 Task: Create a new calendar folder named 'My monthly calendar' and set its auto-archive properties.
Action: Mouse moved to (11, 55)
Screenshot: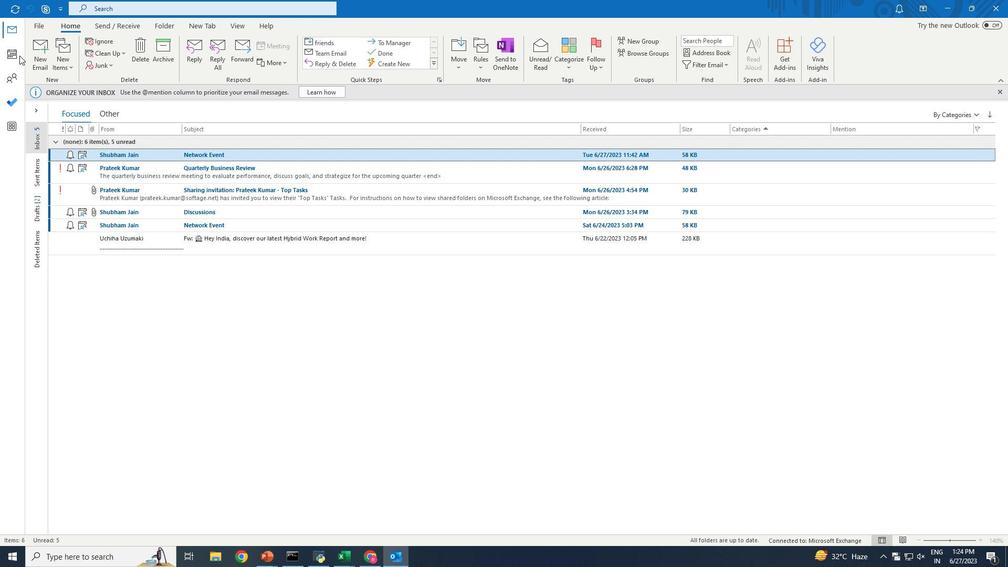 
Action: Mouse pressed left at (11, 55)
Screenshot: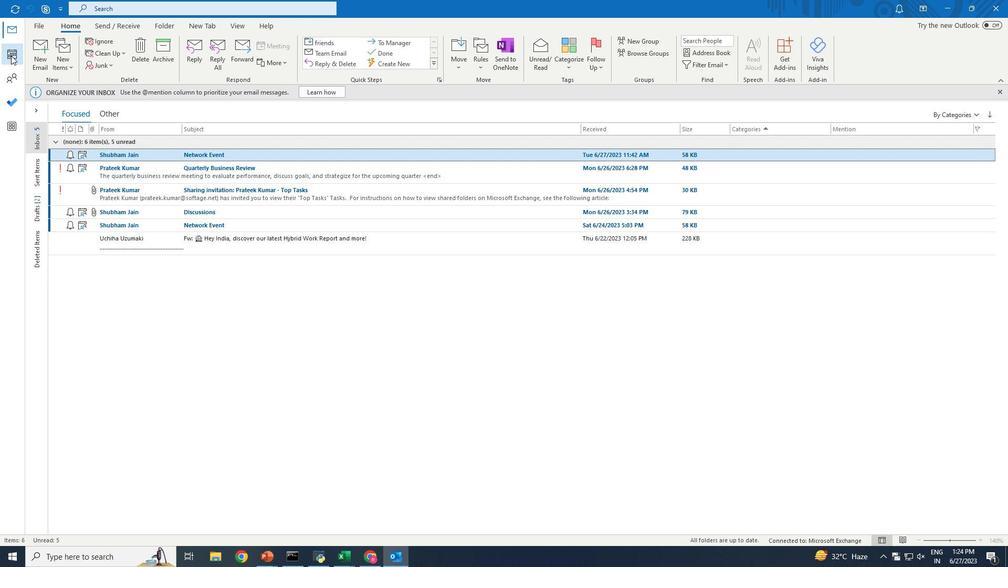 
Action: Mouse moved to (159, 26)
Screenshot: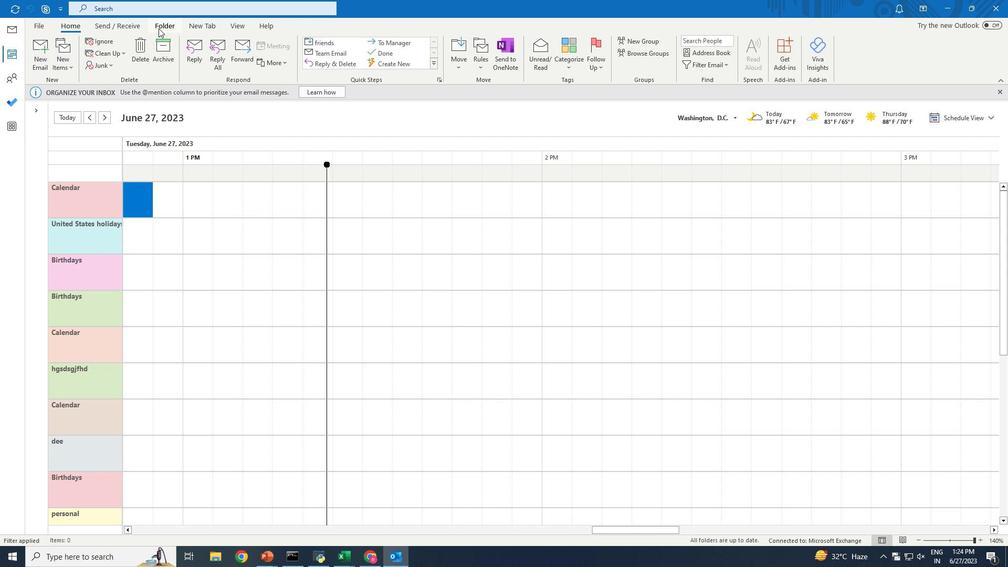 
Action: Mouse pressed left at (159, 26)
Screenshot: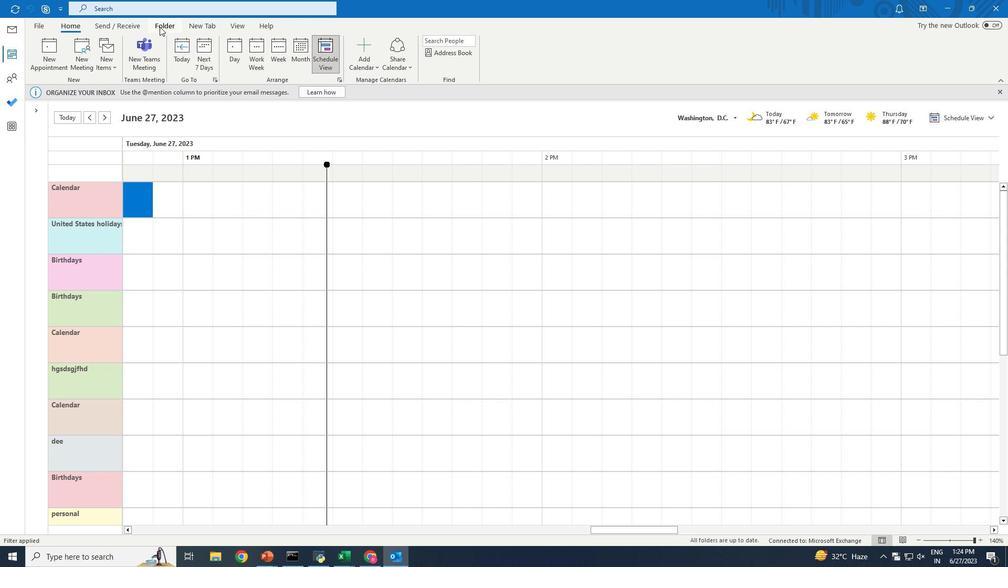 
Action: Mouse moved to (180, 51)
Screenshot: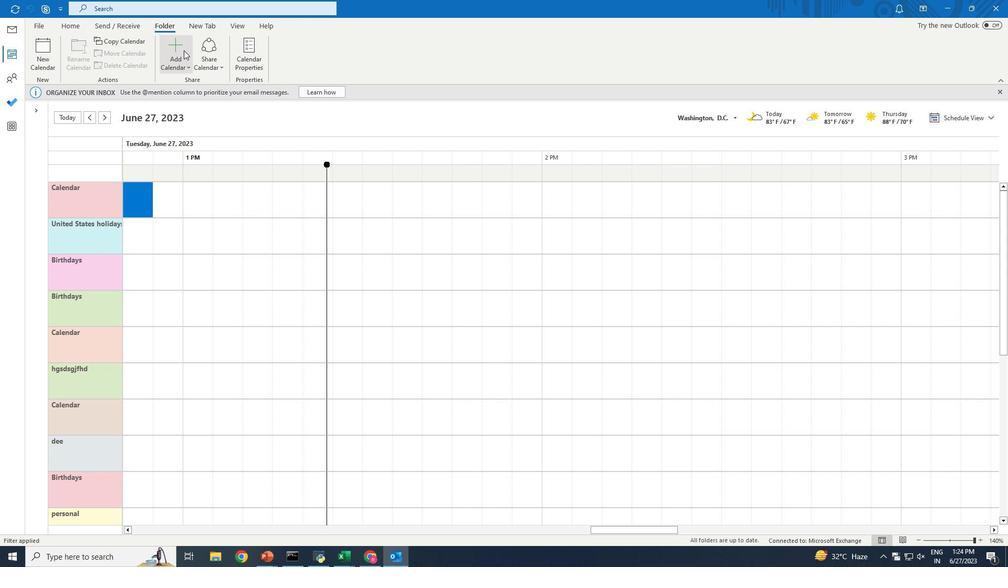
Action: Mouse pressed left at (180, 51)
Screenshot: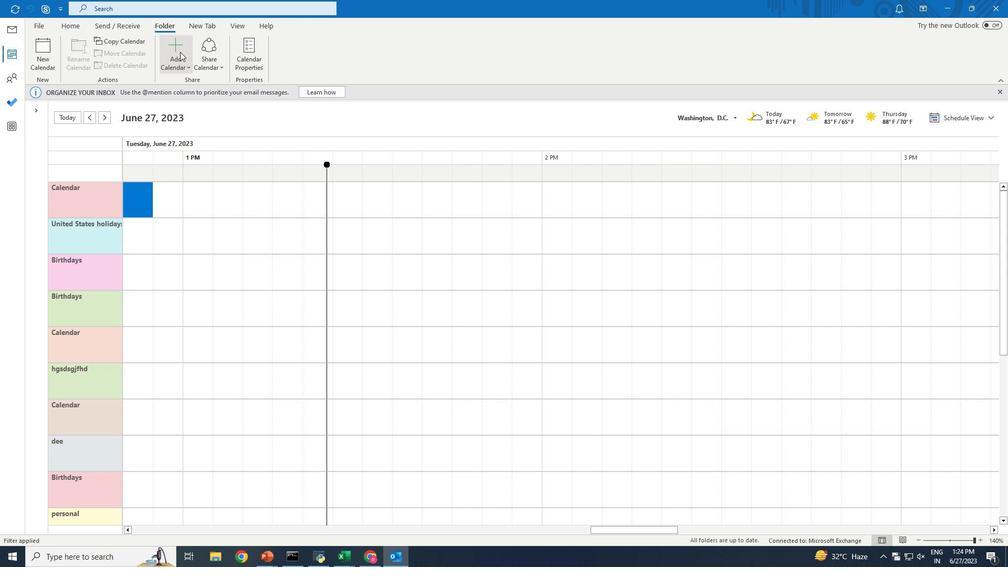 
Action: Mouse moved to (201, 129)
Screenshot: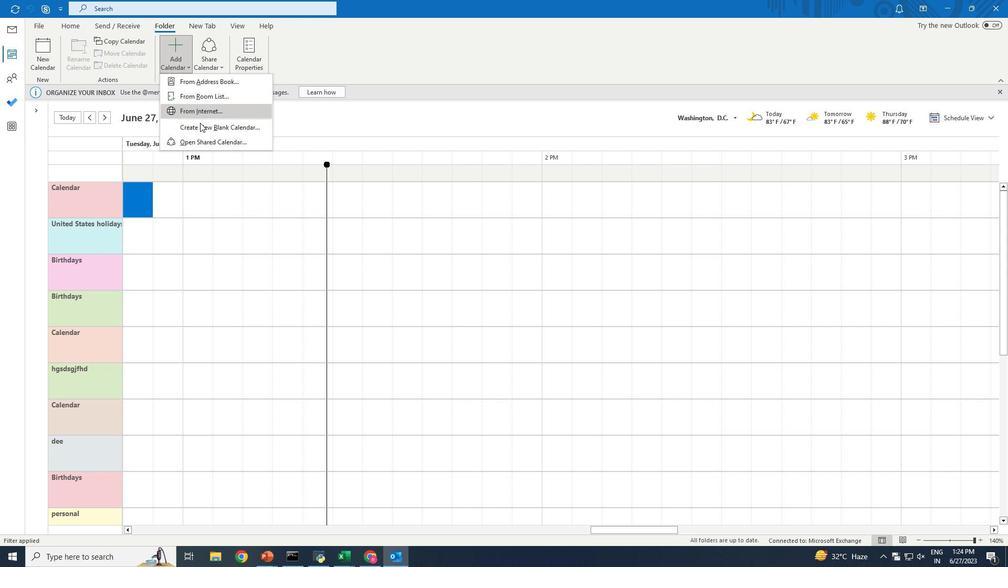 
Action: Mouse pressed left at (201, 129)
Screenshot: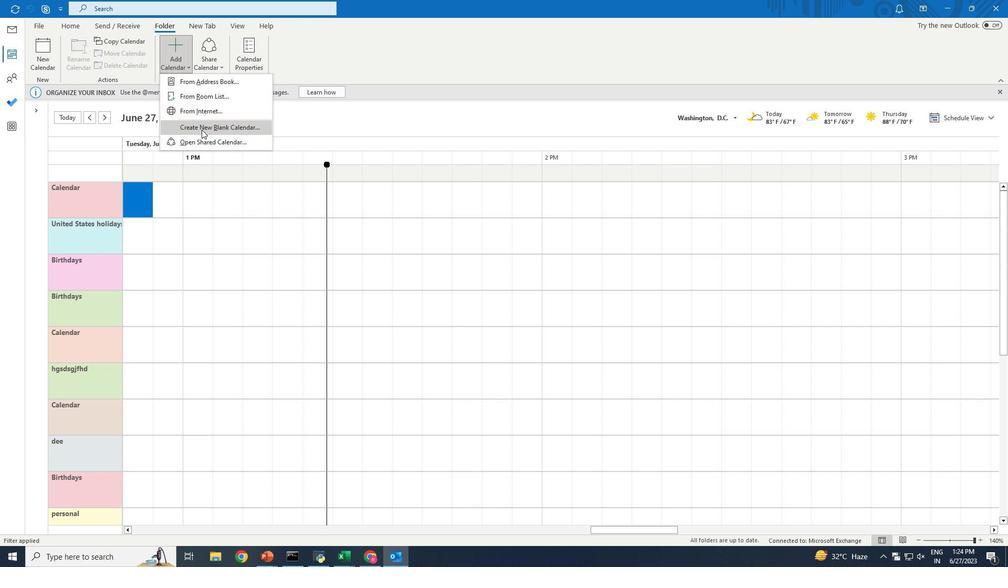 
Action: Key pressed <Key.shift>My<Key.space>monthly<Key.space>calendar
Screenshot: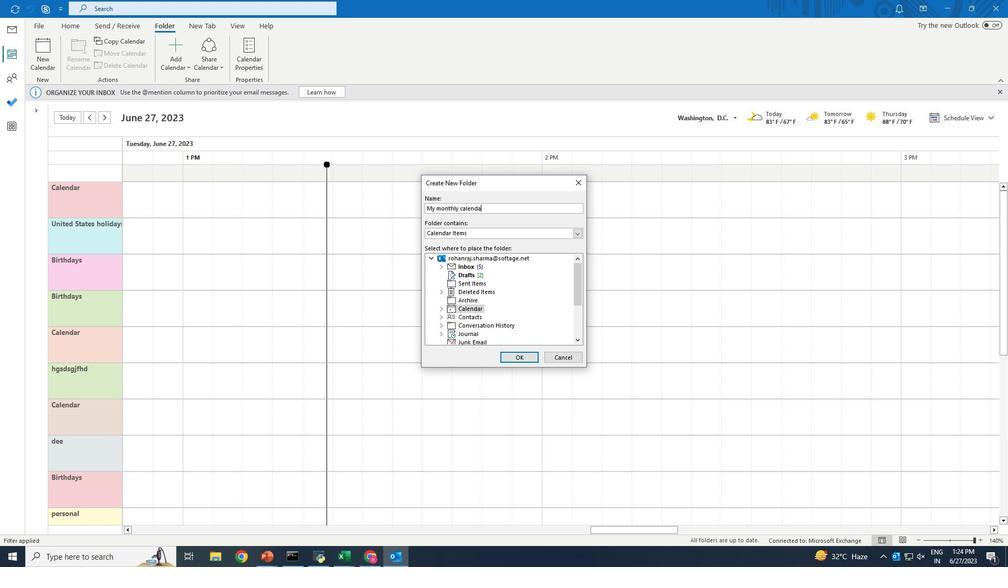 
Action: Mouse moved to (577, 233)
Screenshot: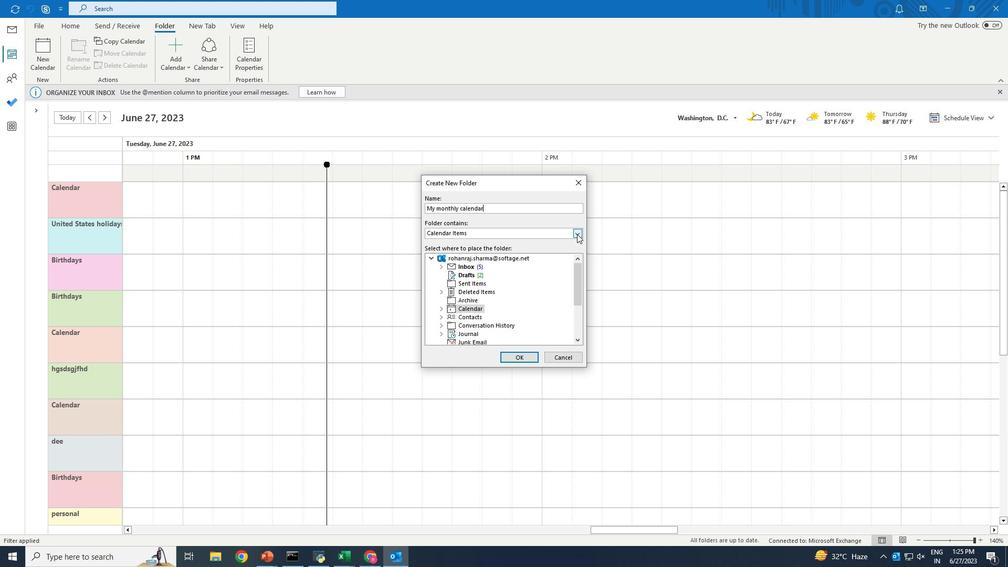
Action: Mouse pressed left at (577, 233)
Screenshot: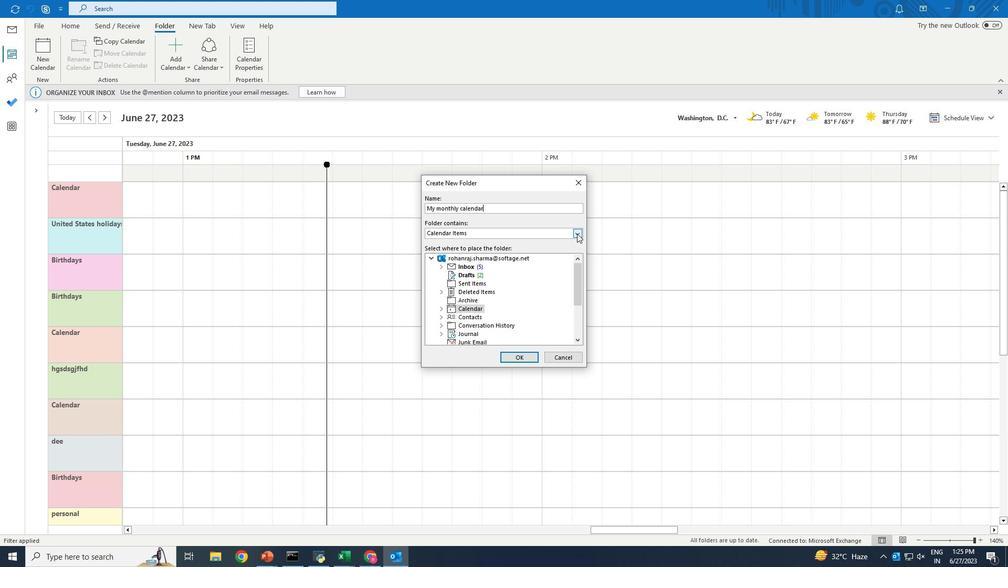 
Action: Mouse moved to (473, 241)
Screenshot: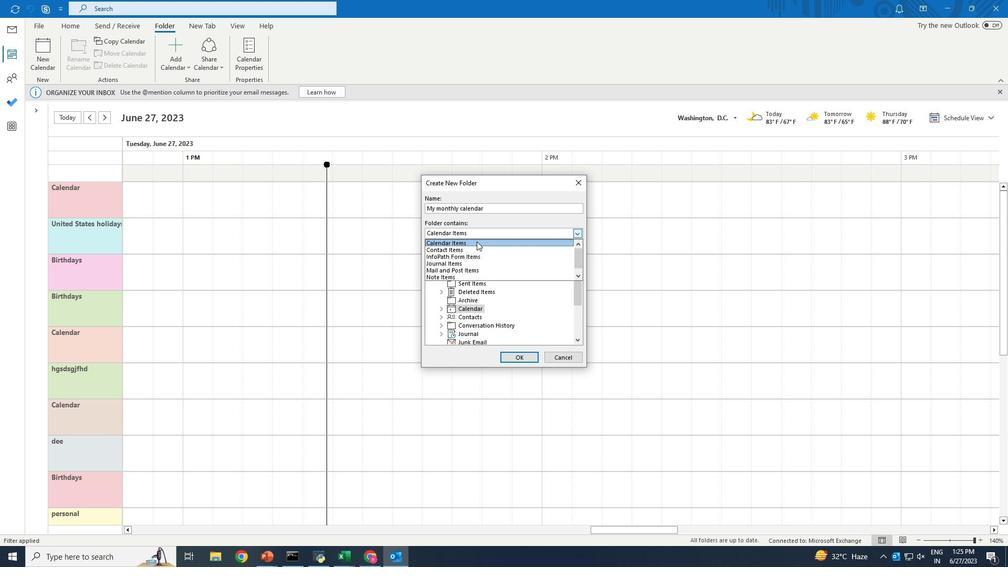 
Action: Mouse pressed left at (473, 241)
Screenshot: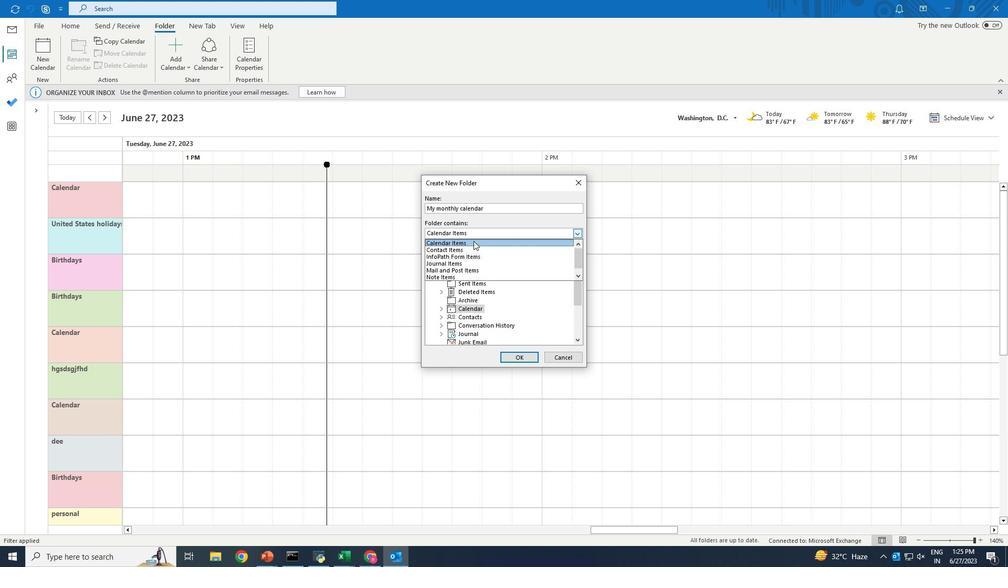 
Action: Mouse moved to (508, 358)
Screenshot: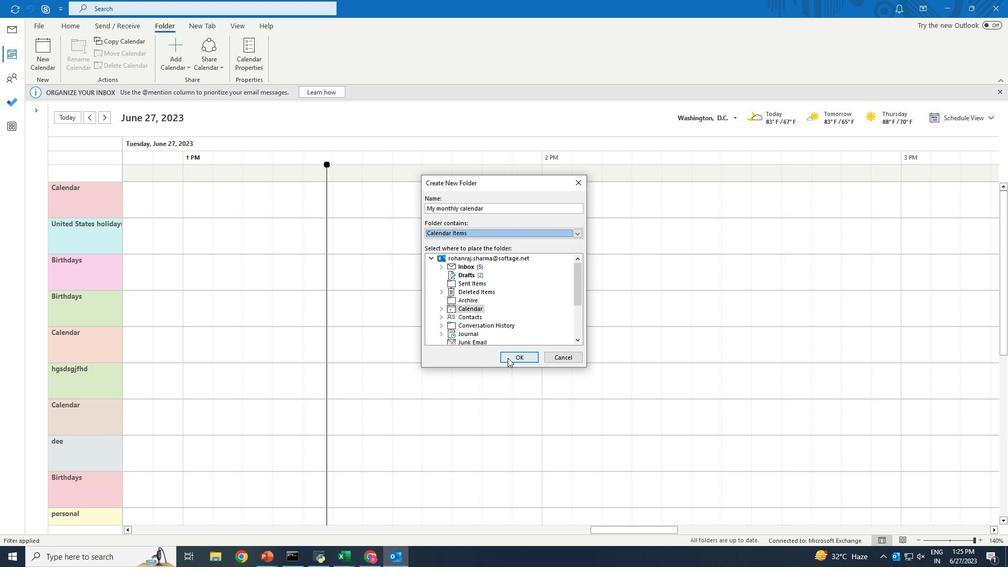 
Action: Mouse pressed left at (508, 358)
Screenshot: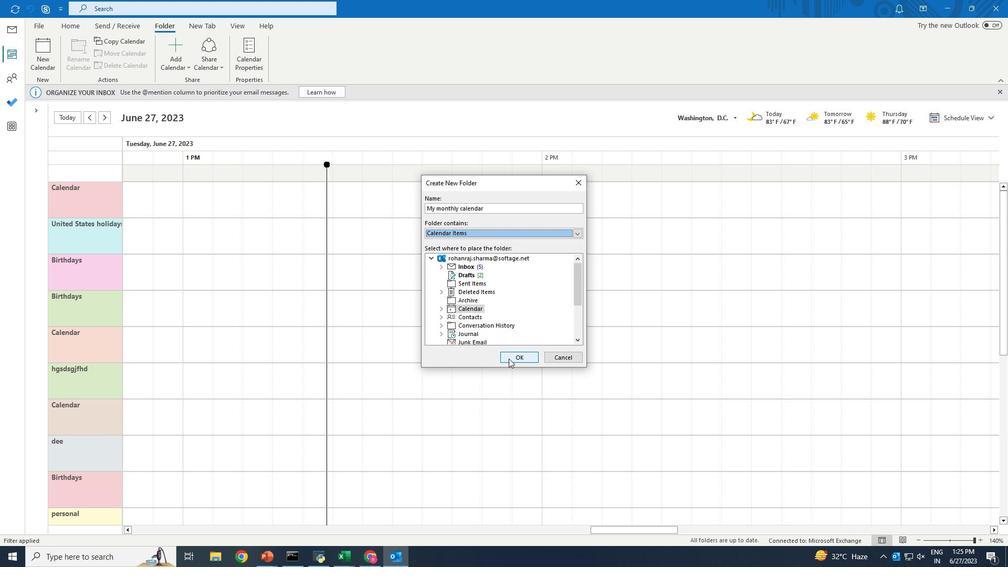 
Action: Mouse moved to (256, 55)
Screenshot: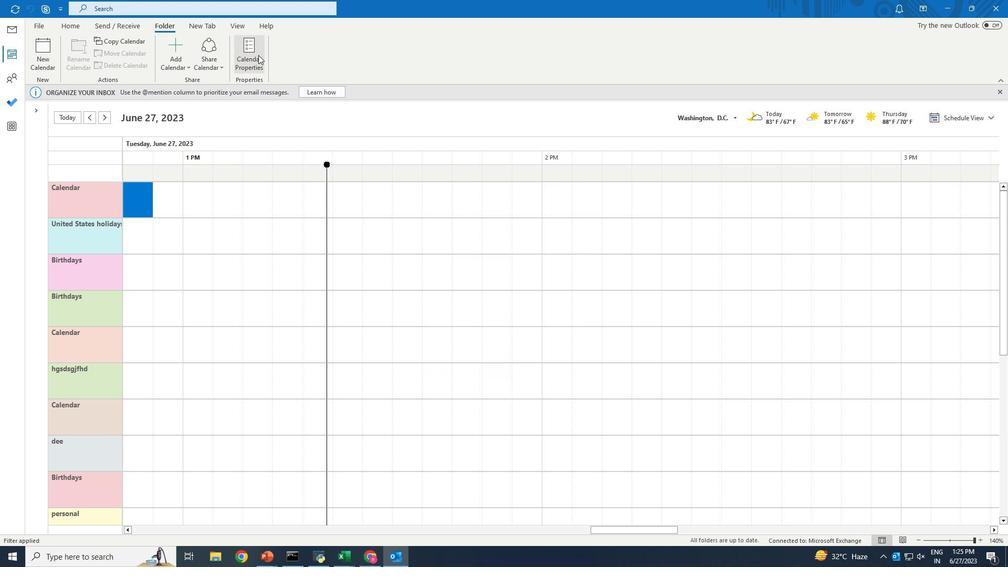 
Action: Mouse pressed left at (256, 55)
Screenshot: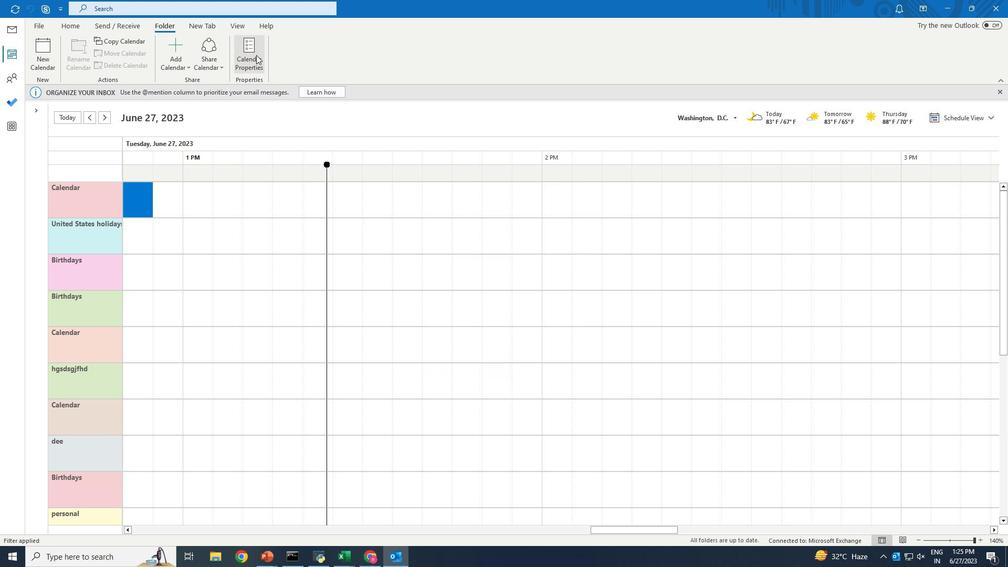 
Action: Mouse moved to (450, 157)
Screenshot: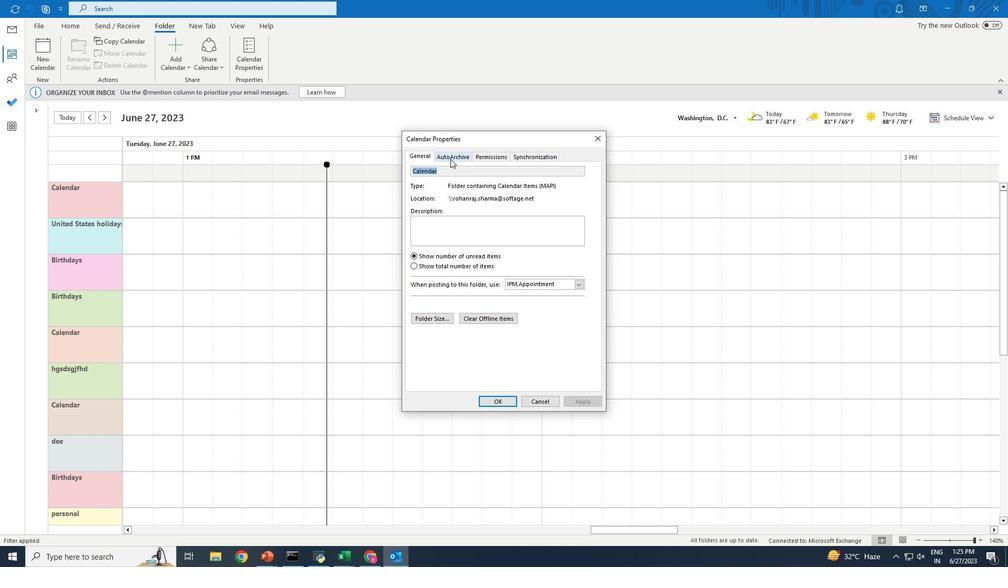 
Action: Mouse pressed left at (450, 157)
Screenshot: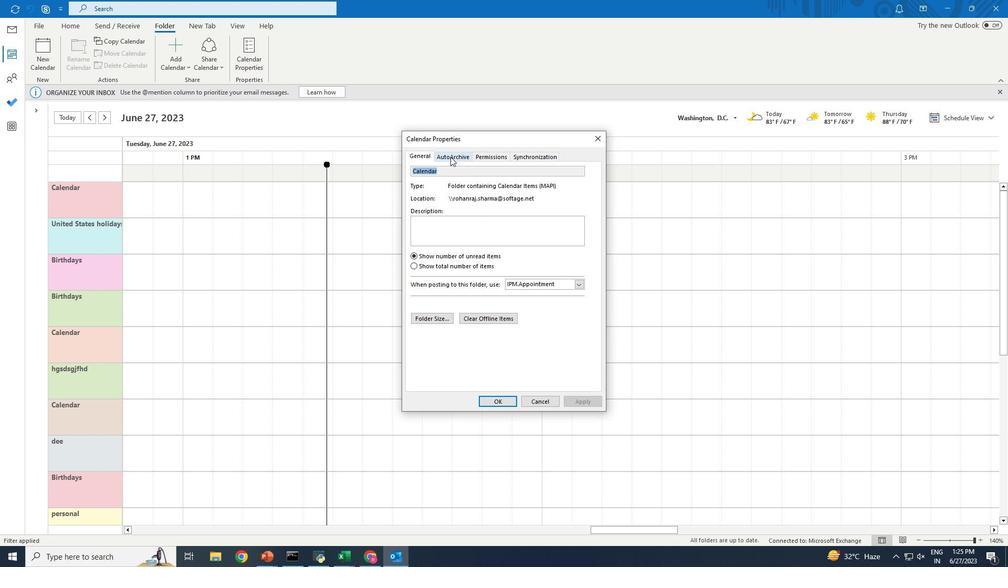 
Action: Mouse moved to (417, 171)
Screenshot: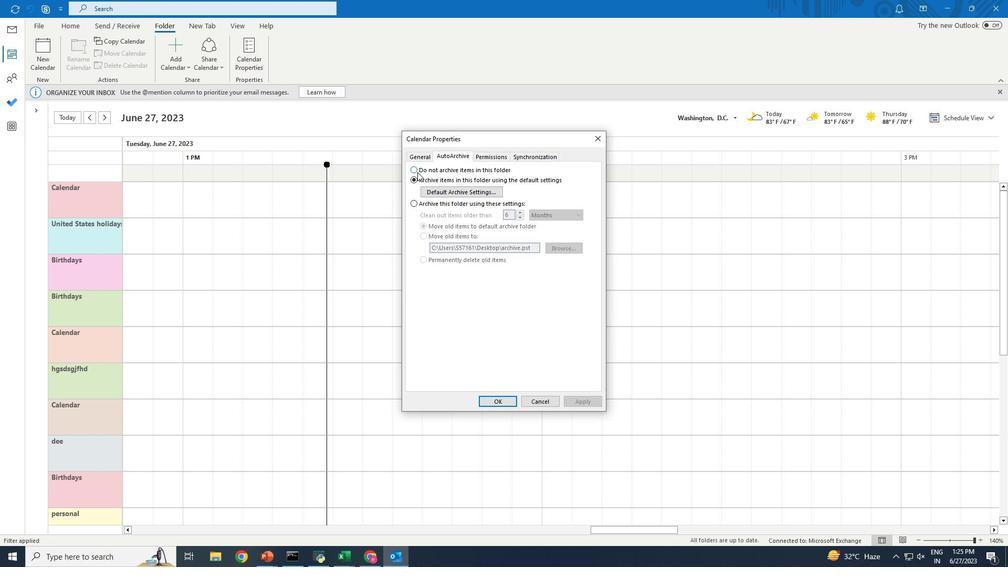 
Action: Mouse pressed left at (417, 171)
Screenshot: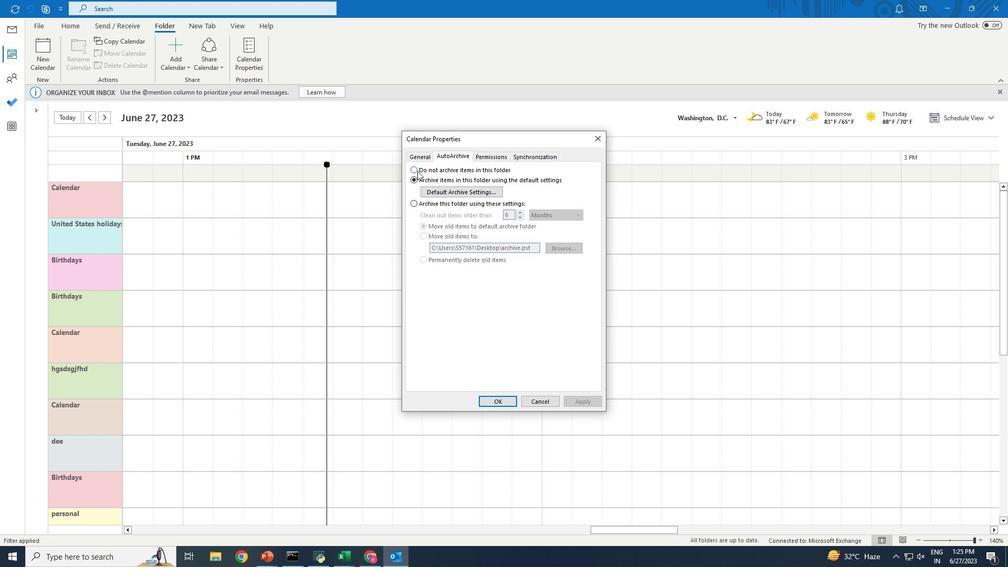 
Action: Mouse moved to (499, 403)
Screenshot: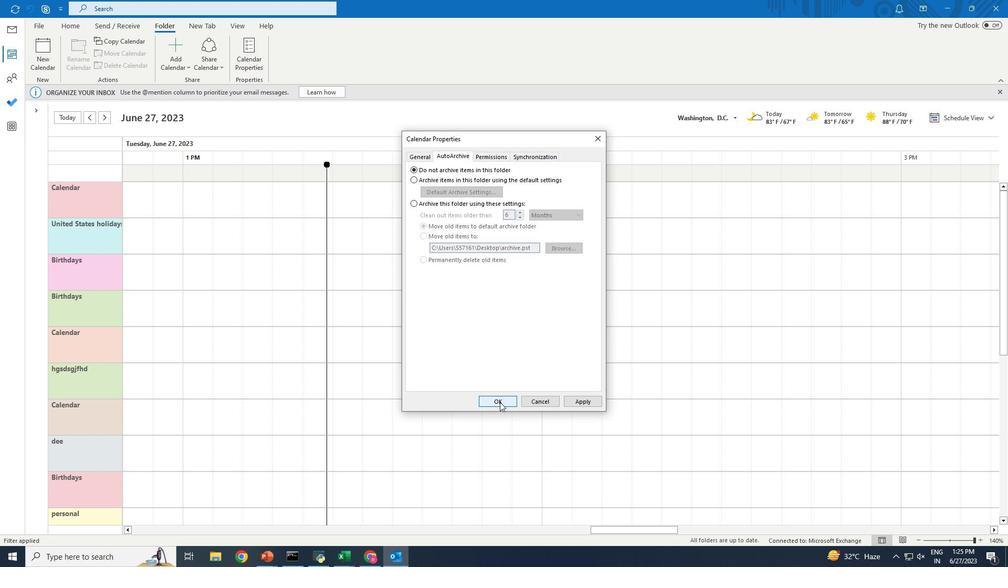 
Action: Mouse pressed left at (499, 403)
Screenshot: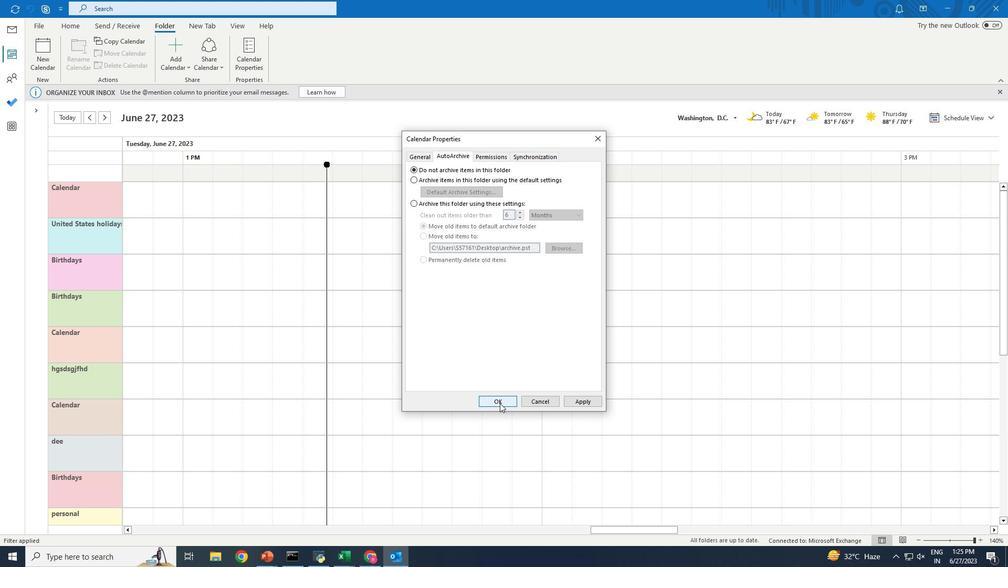 
Action: Mouse moved to (499, 404)
Screenshot: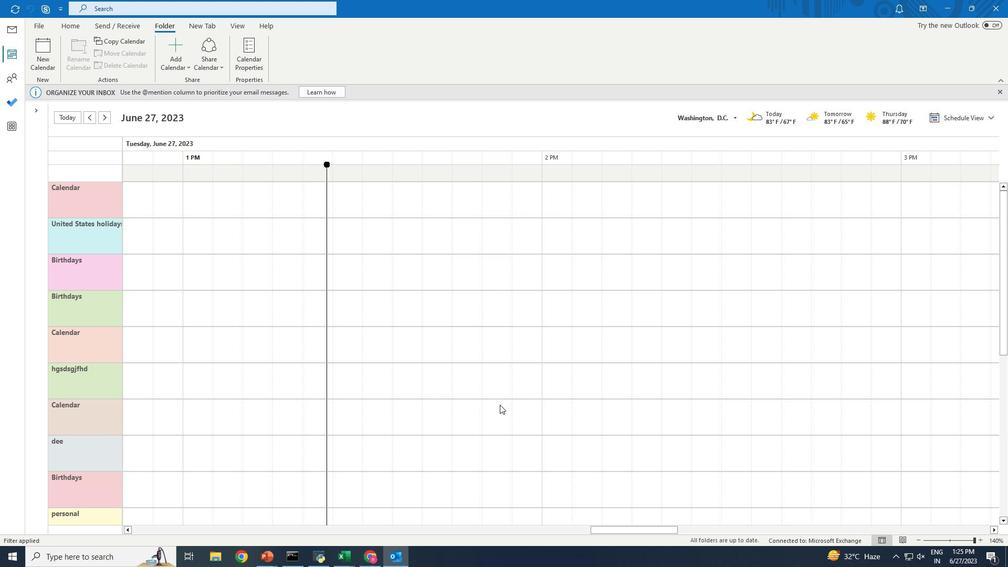 
